 Task: Create a Workspace WS0000000027 in Trello with Workspace Type as ENGINEERING-IT and Workspace Description as WD0000000027. Invite a Team Member Nikrathi889@gmail.com to Workspace WS0000000027 in Trello. Invite a Team Member Ayush98111@gmail.com to Workspace WS0000000027 in Trello. Invite a Team Member Mailaustralia7@gmail.com to Workspace WS0000000027 in Trello. Invite a Team Member Carxxstreet791@gmail.com to Workspace WS0000000027 in Trello
Action: Mouse moved to (452, 72)
Screenshot: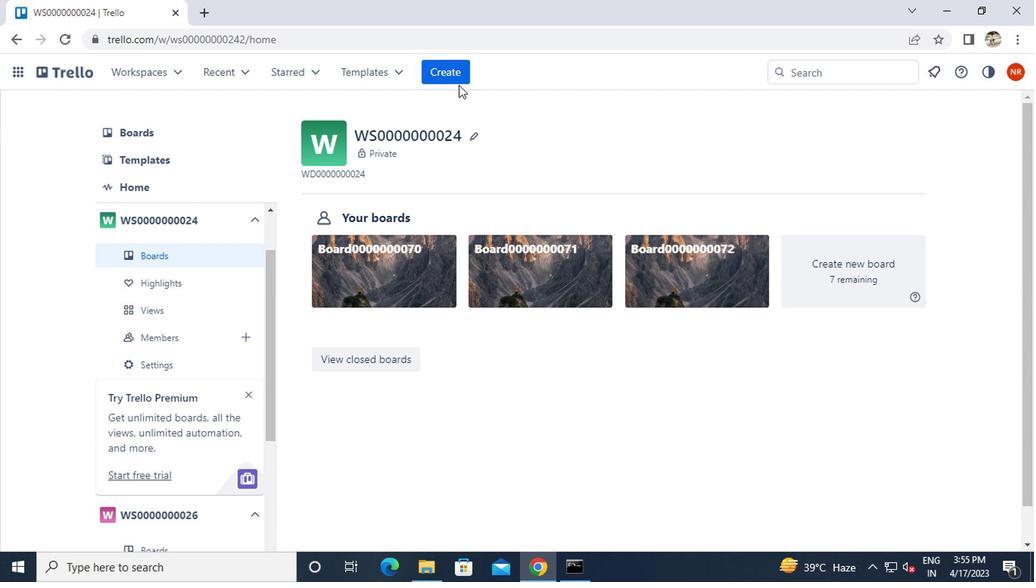 
Action: Mouse pressed left at (452, 72)
Screenshot: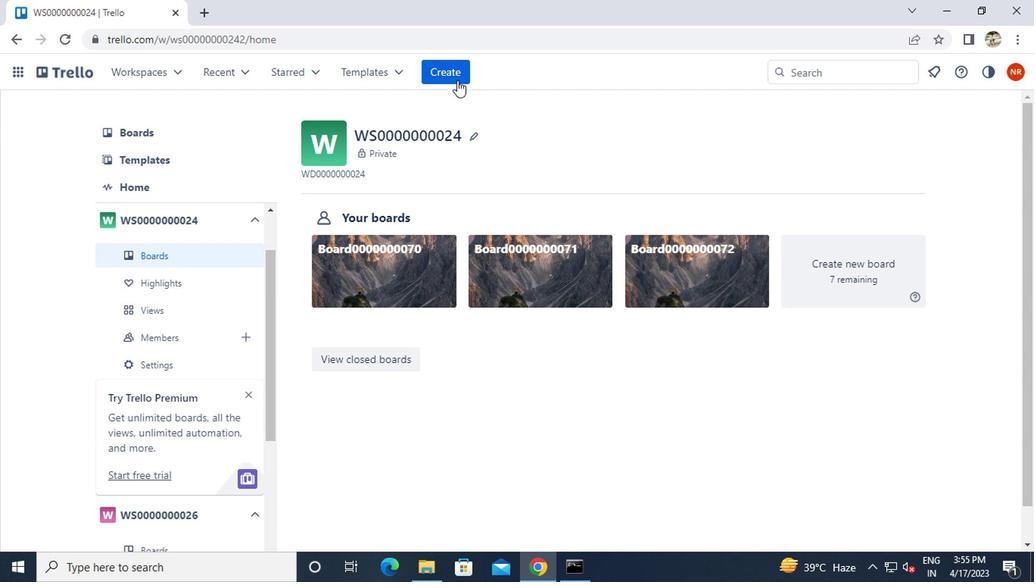 
Action: Mouse moved to (474, 229)
Screenshot: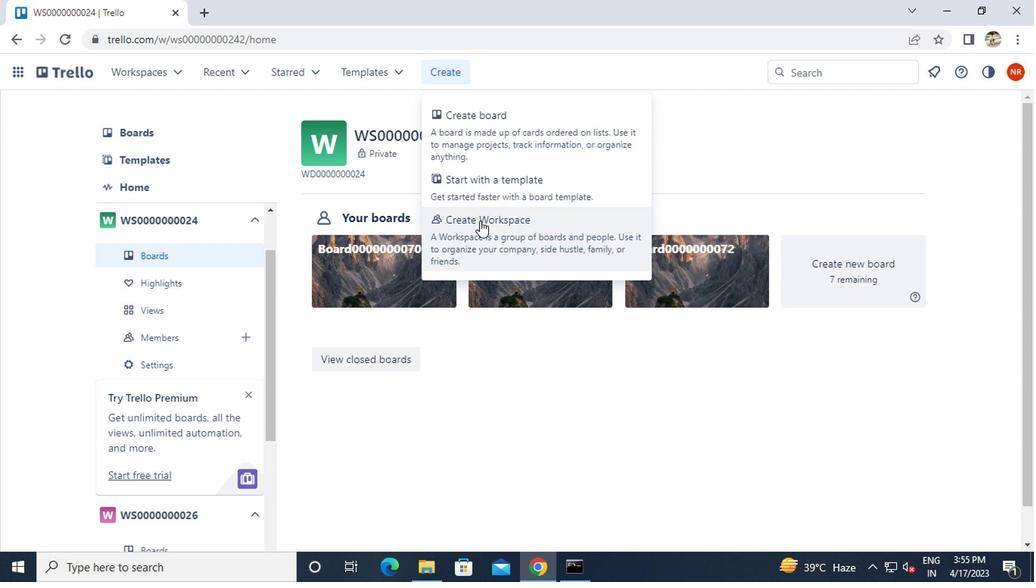 
Action: Mouse pressed left at (474, 229)
Screenshot: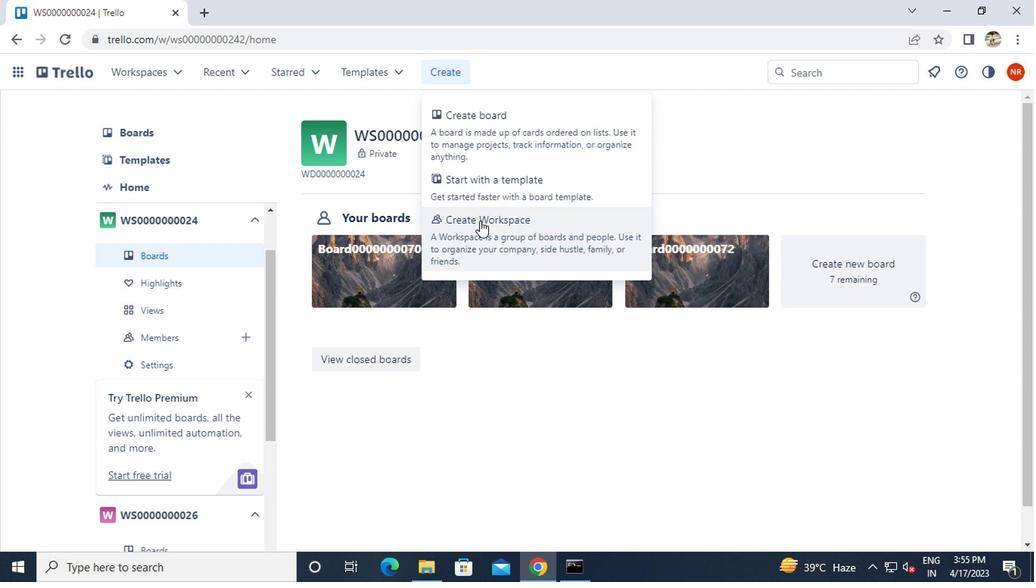
Action: Mouse moved to (385, 258)
Screenshot: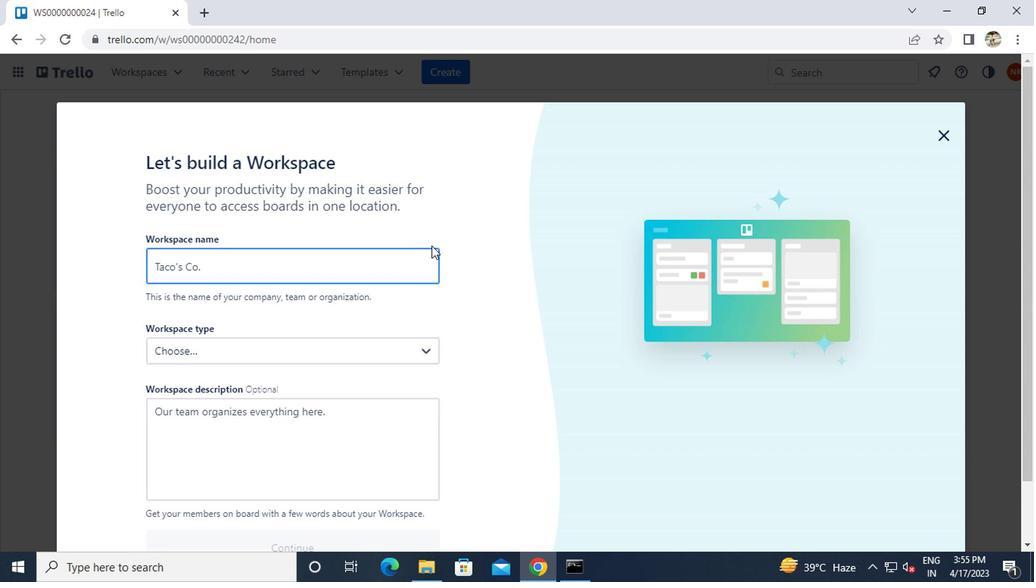 
Action: Mouse pressed left at (385, 258)
Screenshot: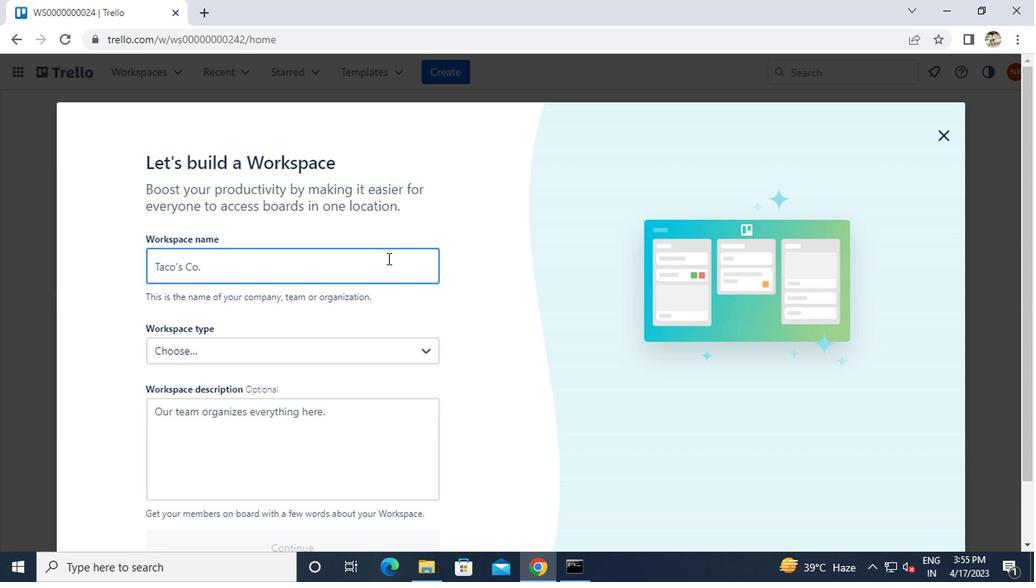 
Action: Key pressed ws0000000027
Screenshot: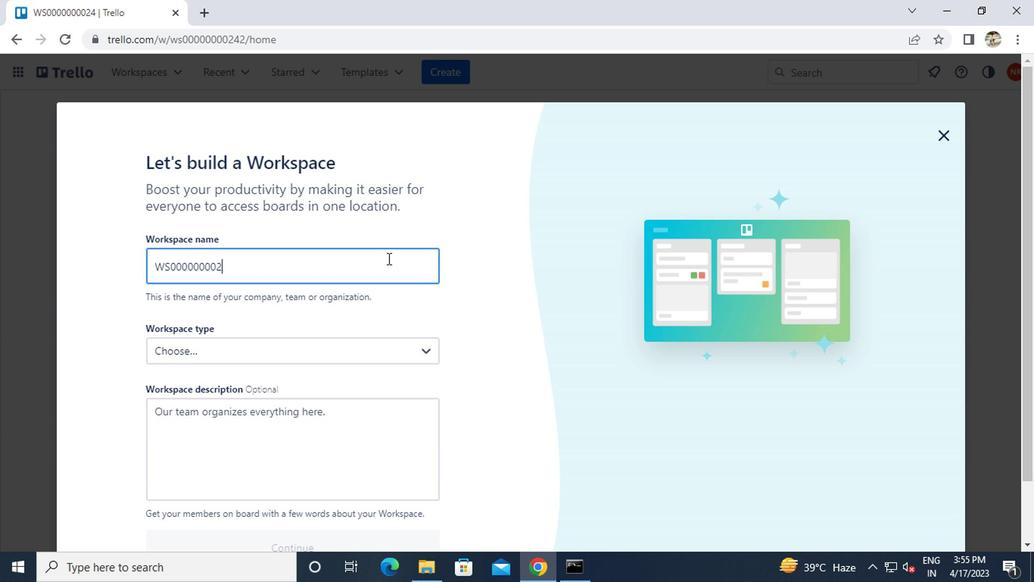 
Action: Mouse moved to (360, 350)
Screenshot: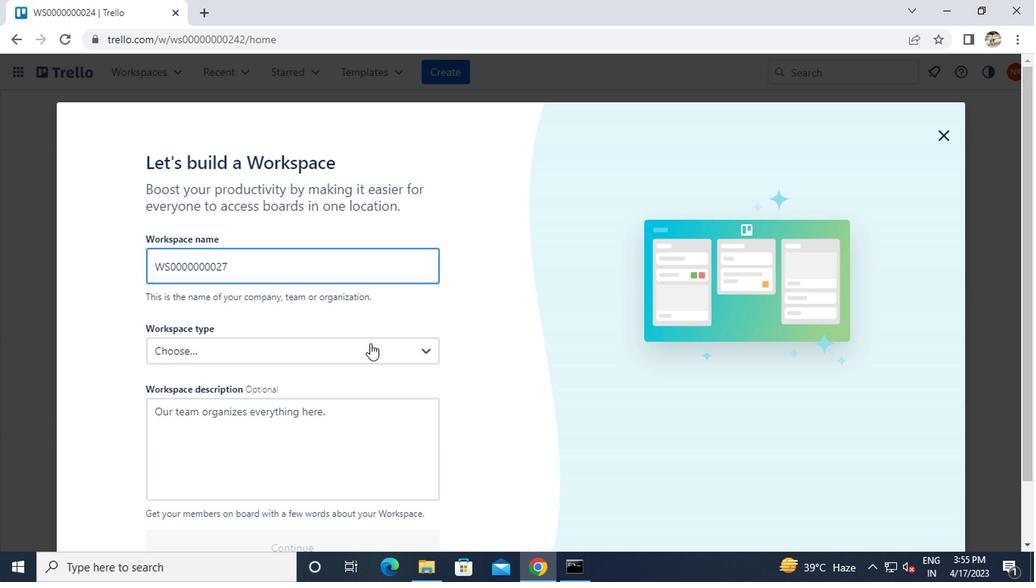 
Action: Mouse pressed left at (360, 350)
Screenshot: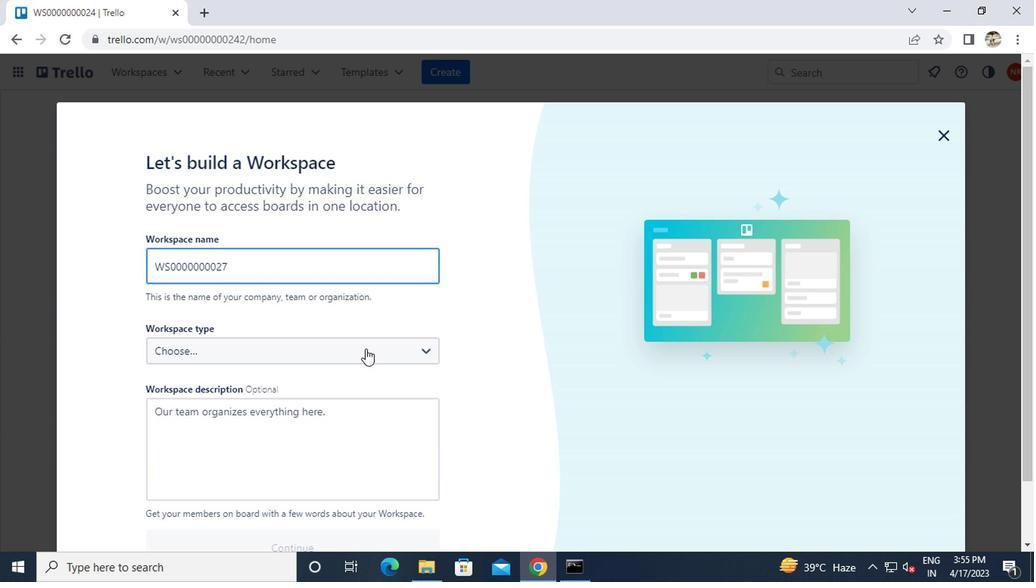 
Action: Mouse moved to (268, 509)
Screenshot: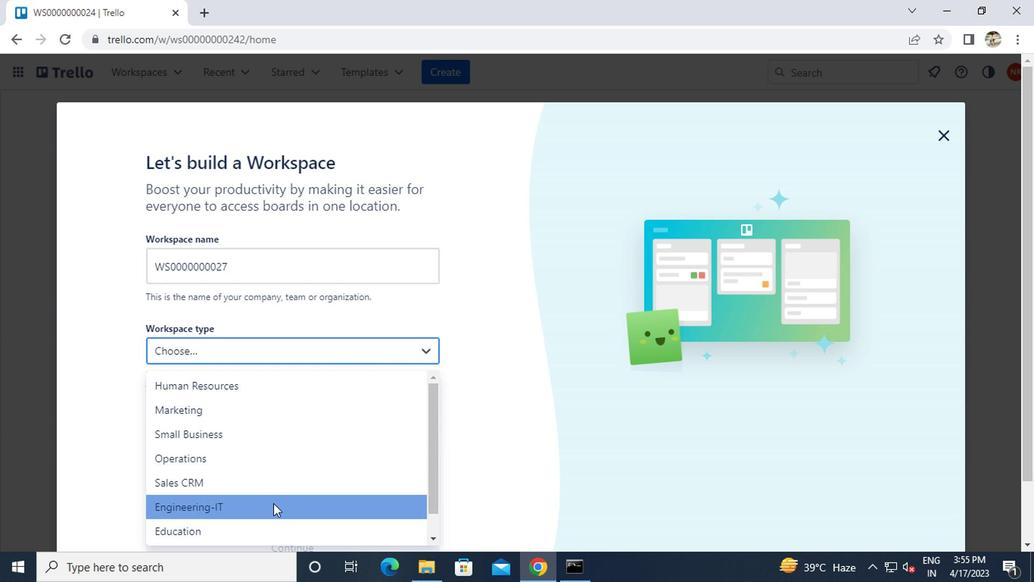 
Action: Mouse pressed left at (268, 509)
Screenshot: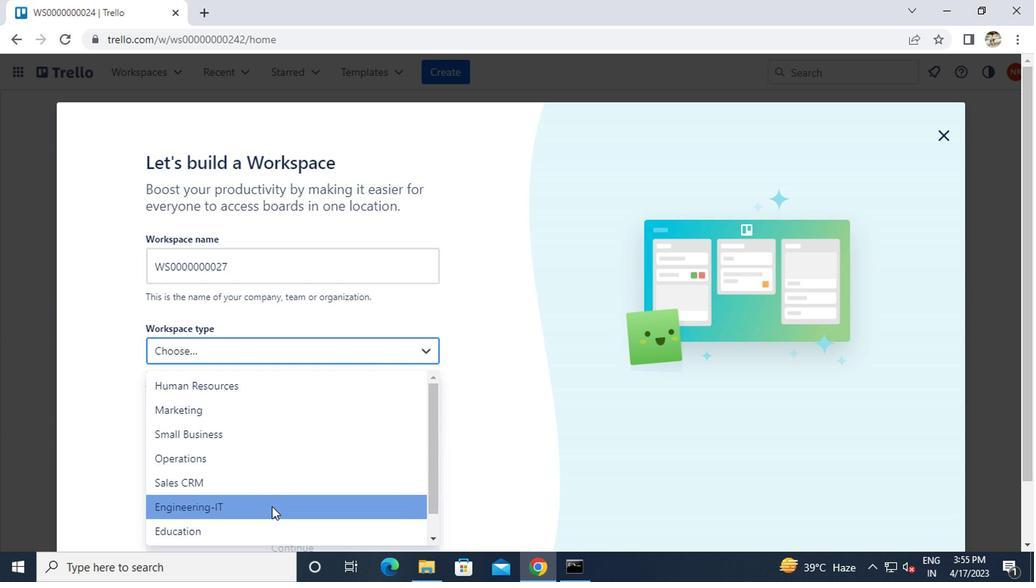 
Action: Mouse moved to (267, 478)
Screenshot: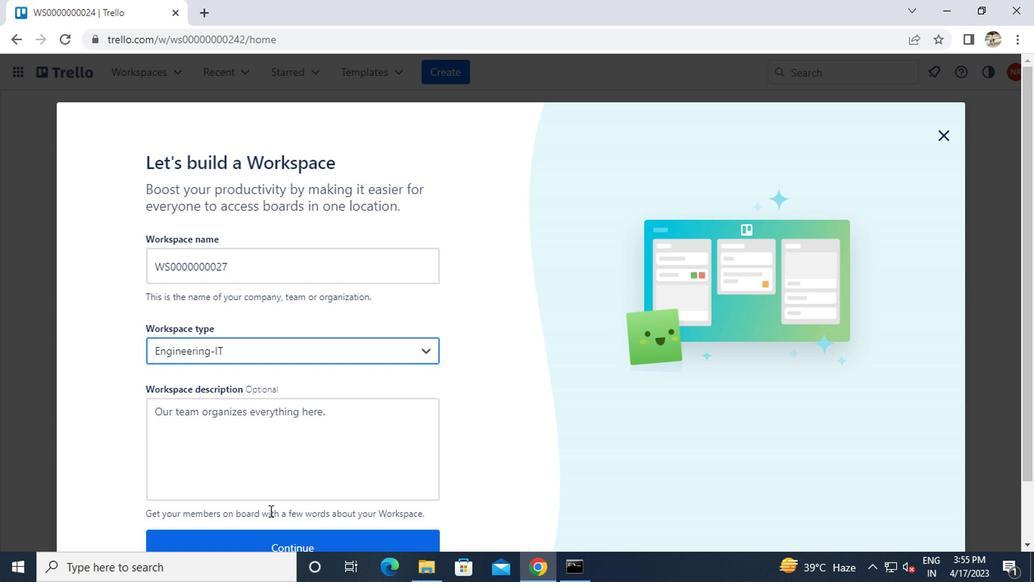 
Action: Mouse pressed left at (267, 478)
Screenshot: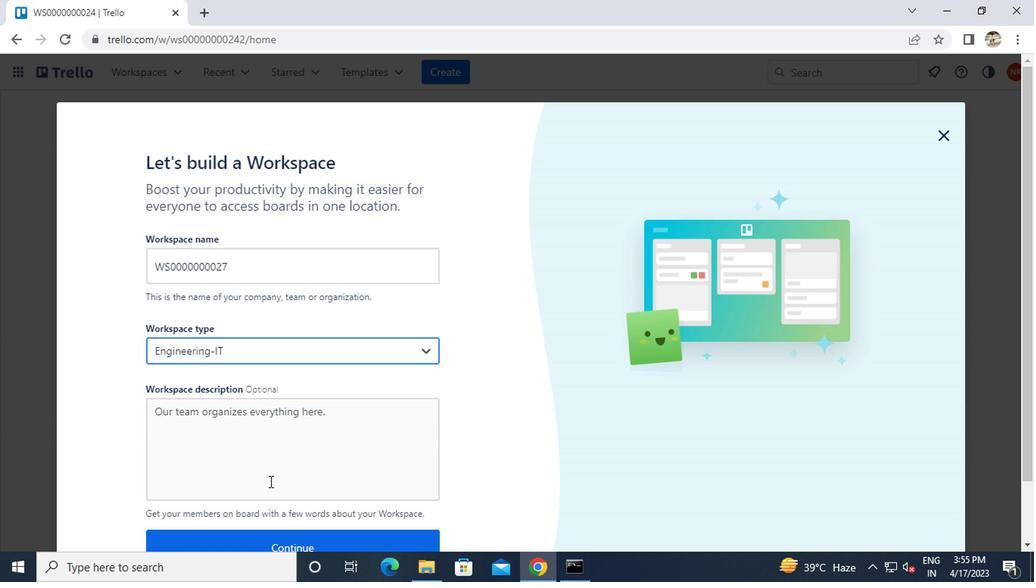 
Action: Key pressed wd0000000027
Screenshot: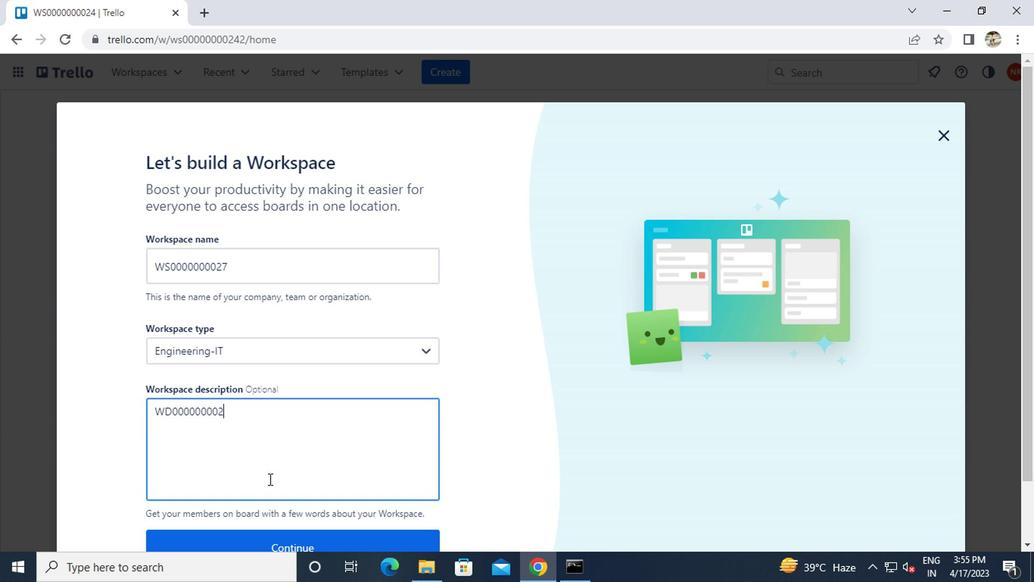 
Action: Mouse moved to (267, 478)
Screenshot: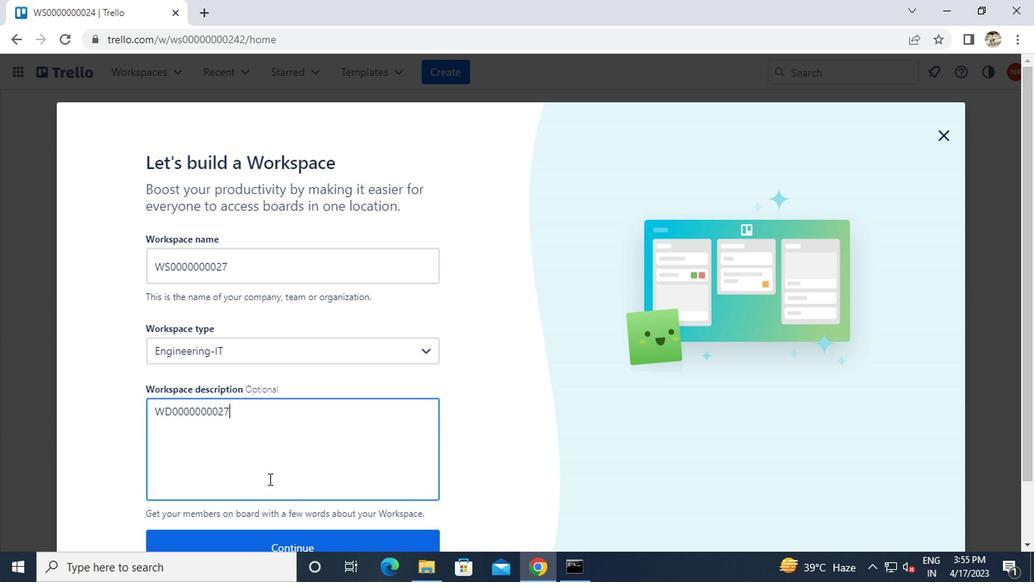 
Action: Mouse scrolled (267, 477) with delta (0, 0)
Screenshot: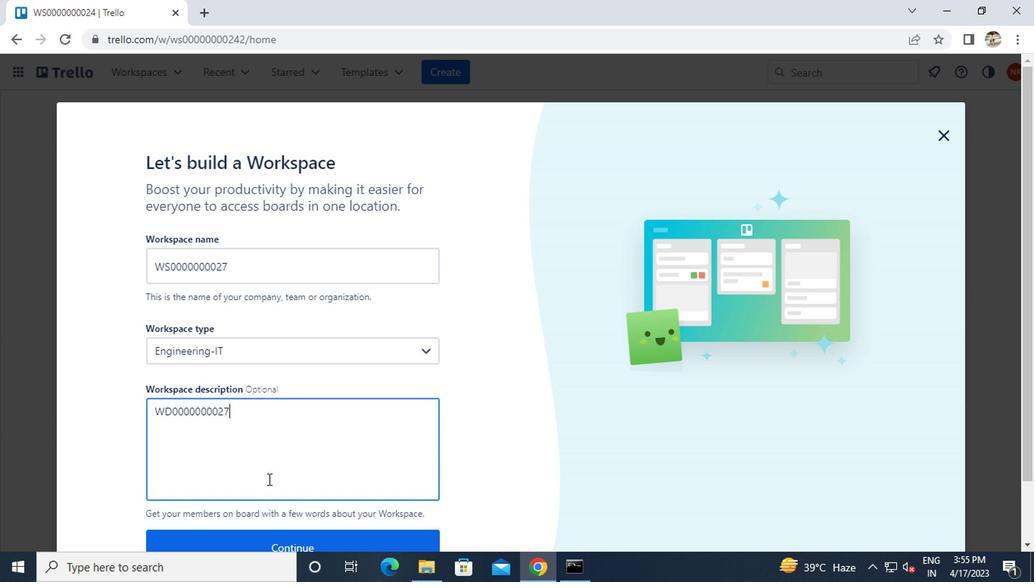 
Action: Mouse scrolled (267, 477) with delta (0, 0)
Screenshot: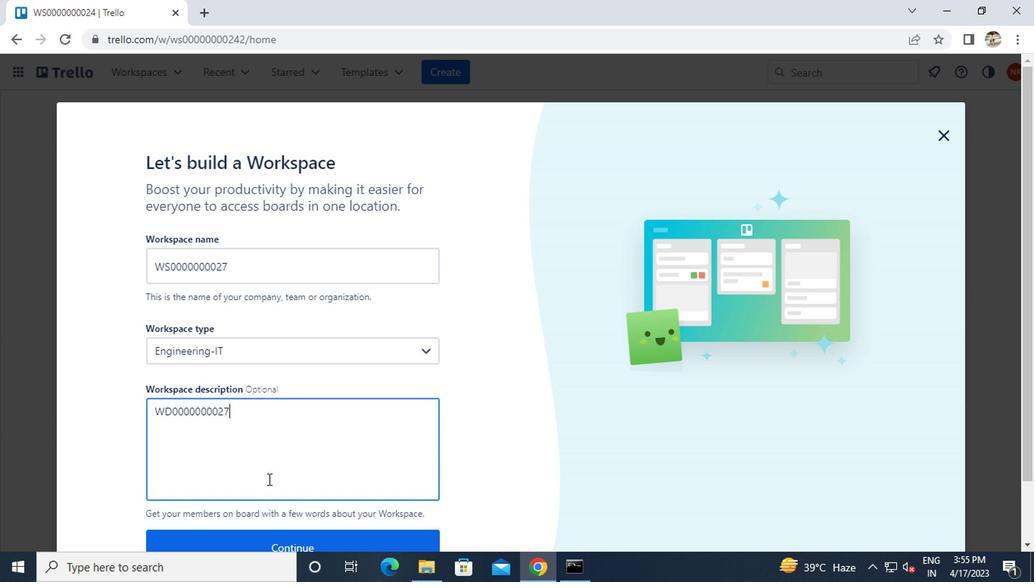 
Action: Mouse moved to (266, 482)
Screenshot: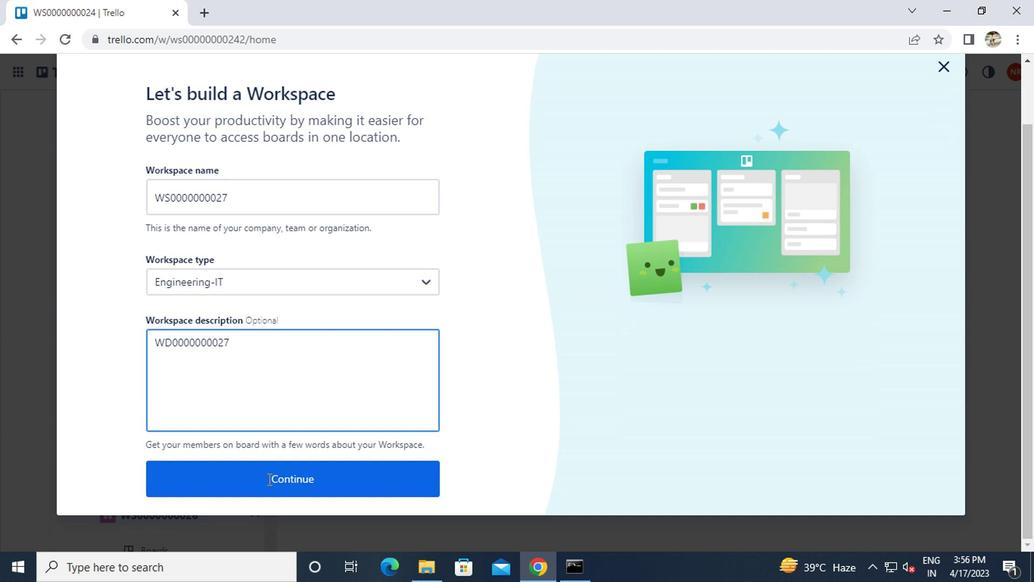 
Action: Mouse pressed left at (266, 482)
Screenshot: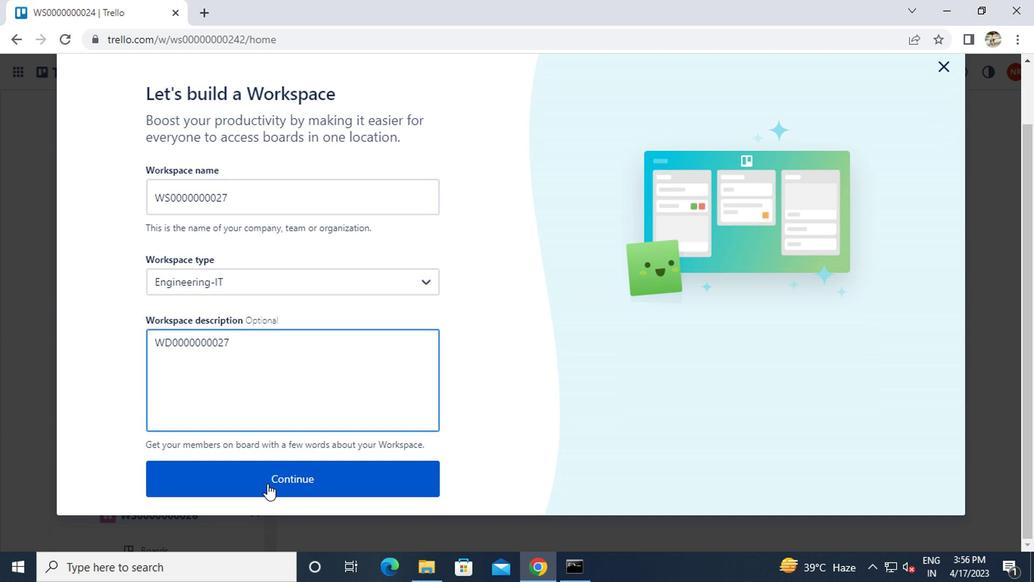 
Action: Mouse moved to (223, 259)
Screenshot: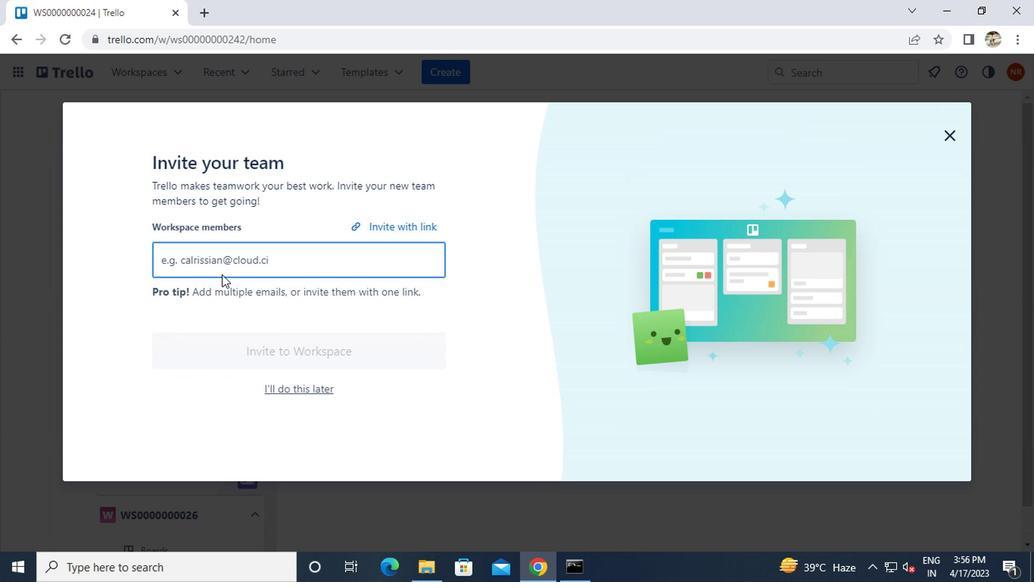 
Action: Mouse pressed left at (223, 259)
Screenshot: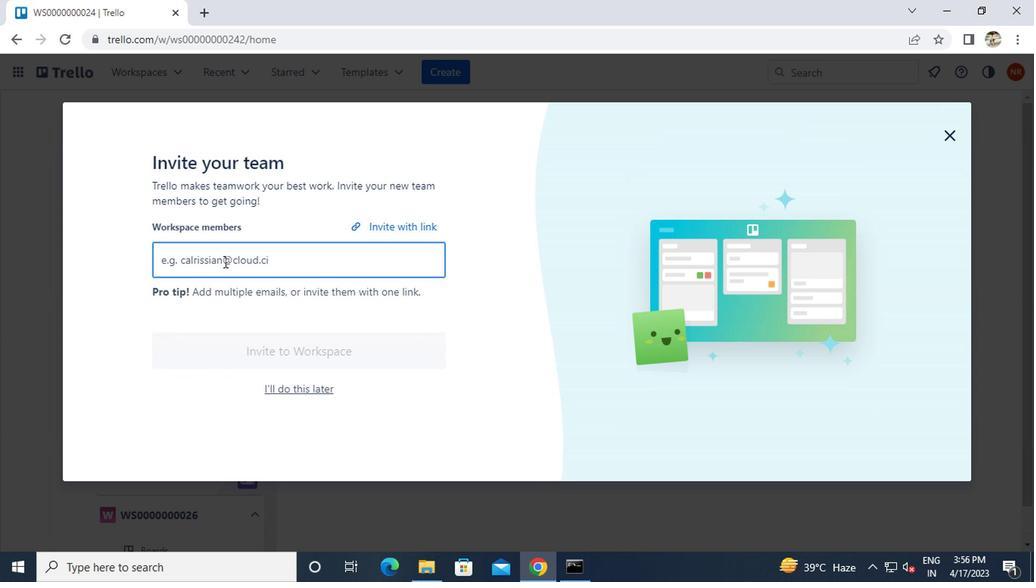
Action: Key pressed n<Key.caps_lock>ikrathi889<Key.shift>@GMAIL.COM
Screenshot: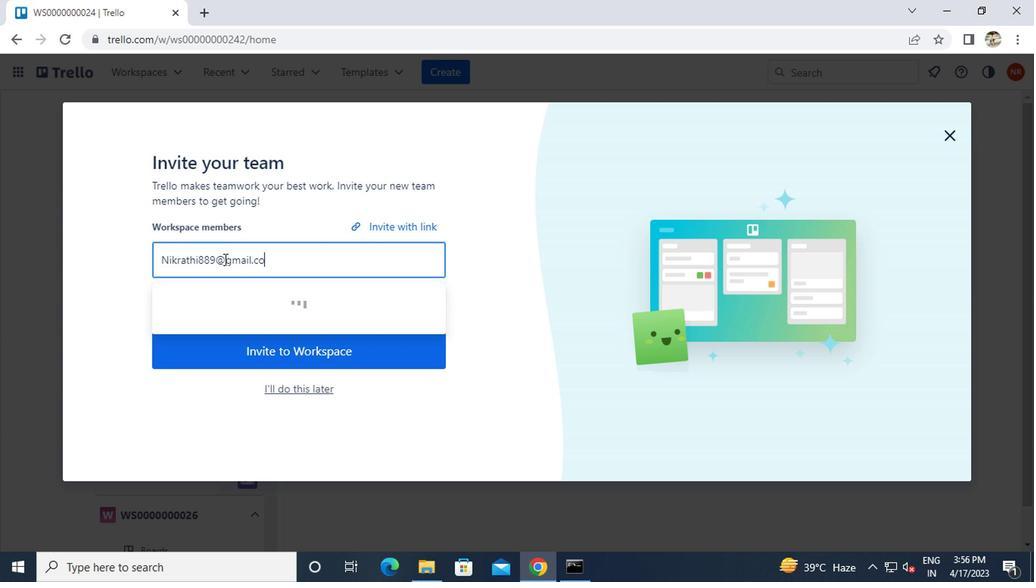 
Action: Mouse moved to (228, 298)
Screenshot: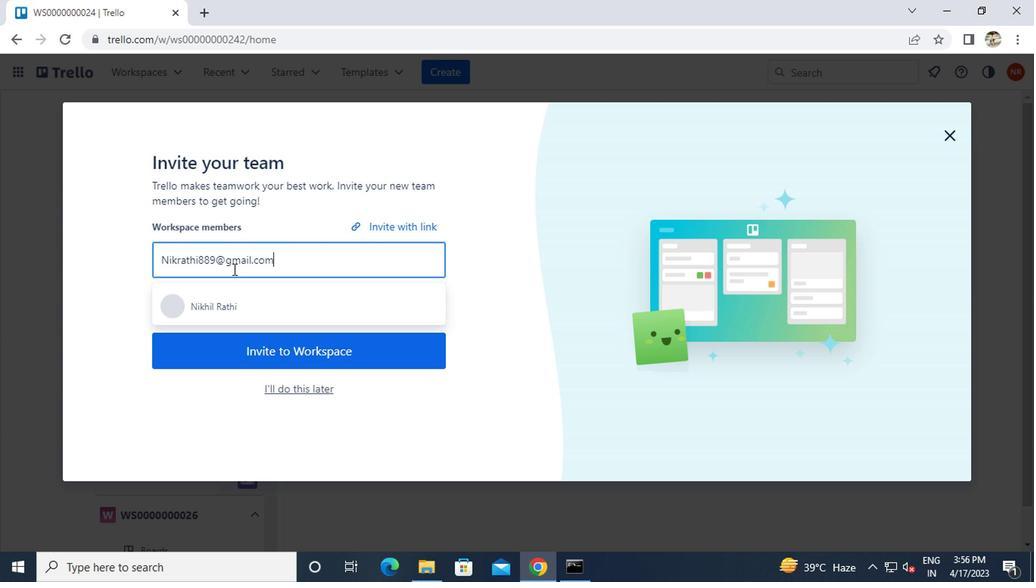 
Action: Mouse pressed left at (228, 298)
Screenshot: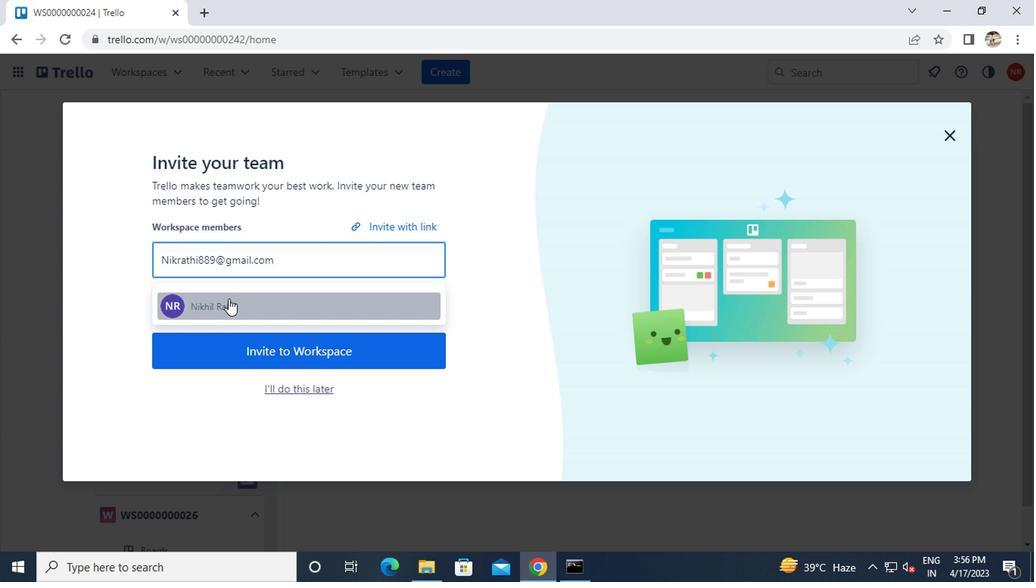 
Action: Mouse moved to (225, 301)
Screenshot: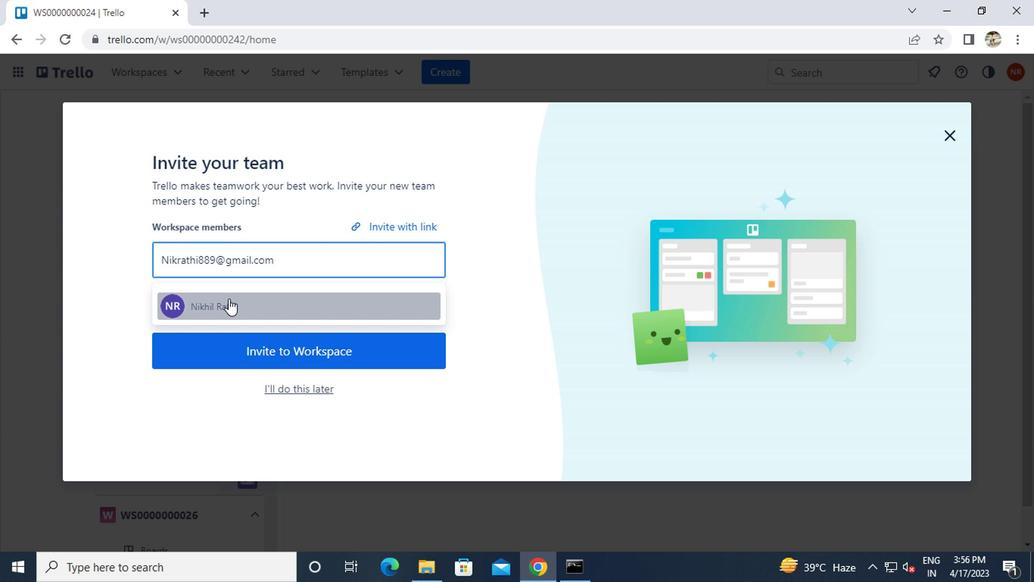 
Action: Key pressed AYUSH98111<Key.shift>@GMAIL.COM
Screenshot: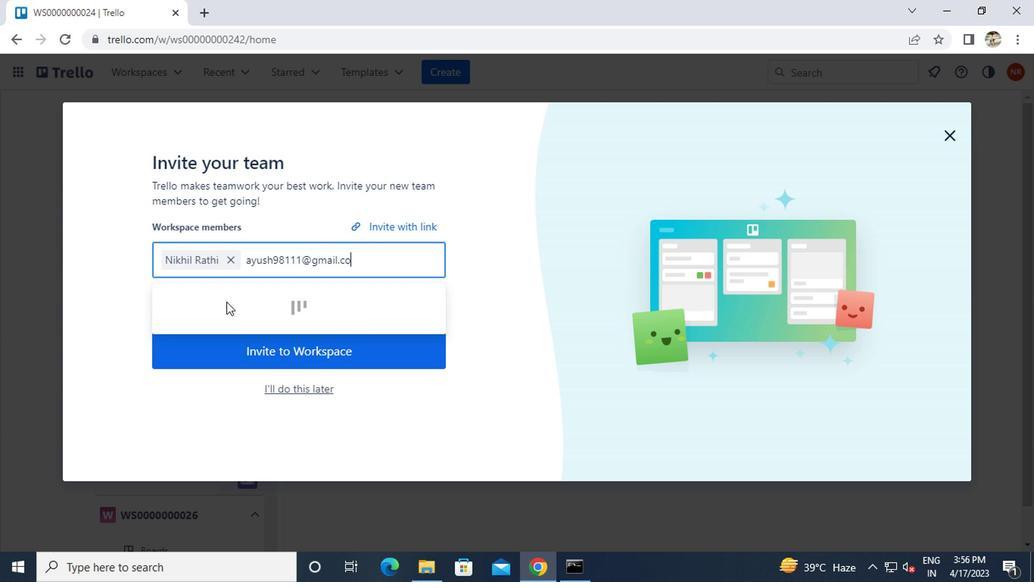 
Action: Mouse pressed left at (225, 301)
Screenshot: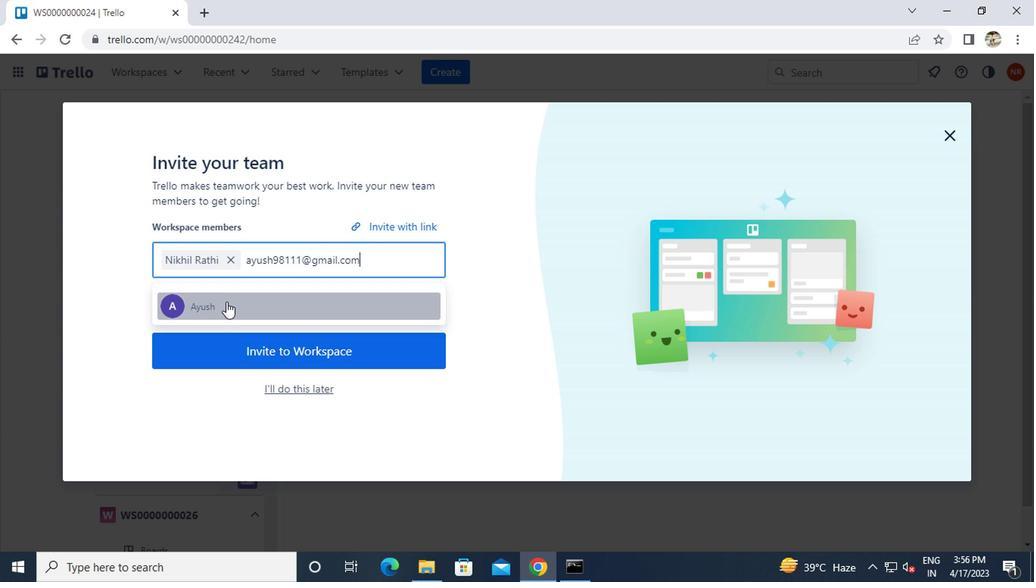 
Action: Key pressed MAILAUSTRALIA7<Key.shift>@GMAIL.COM
Screenshot: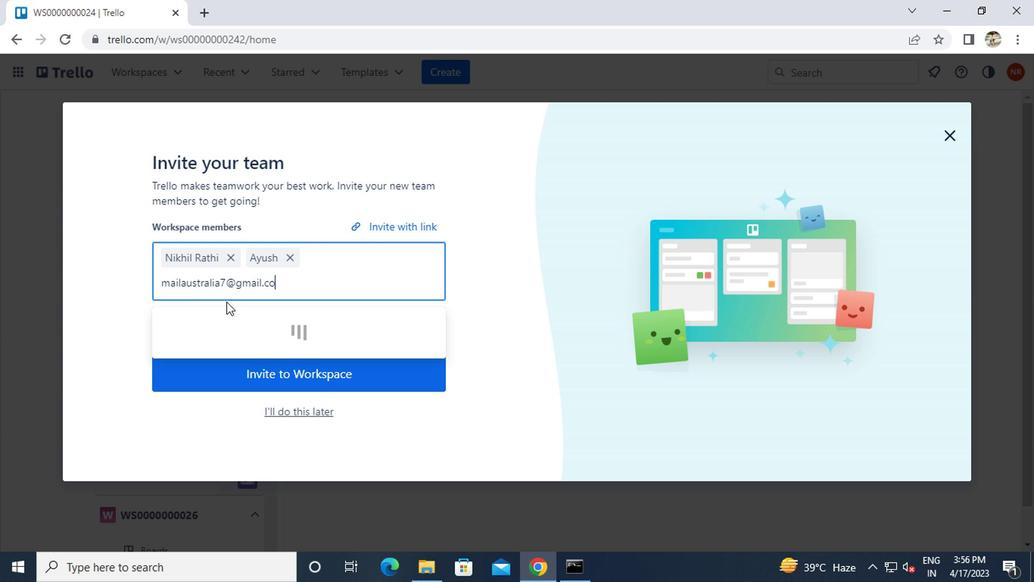 
Action: Mouse moved to (221, 321)
Screenshot: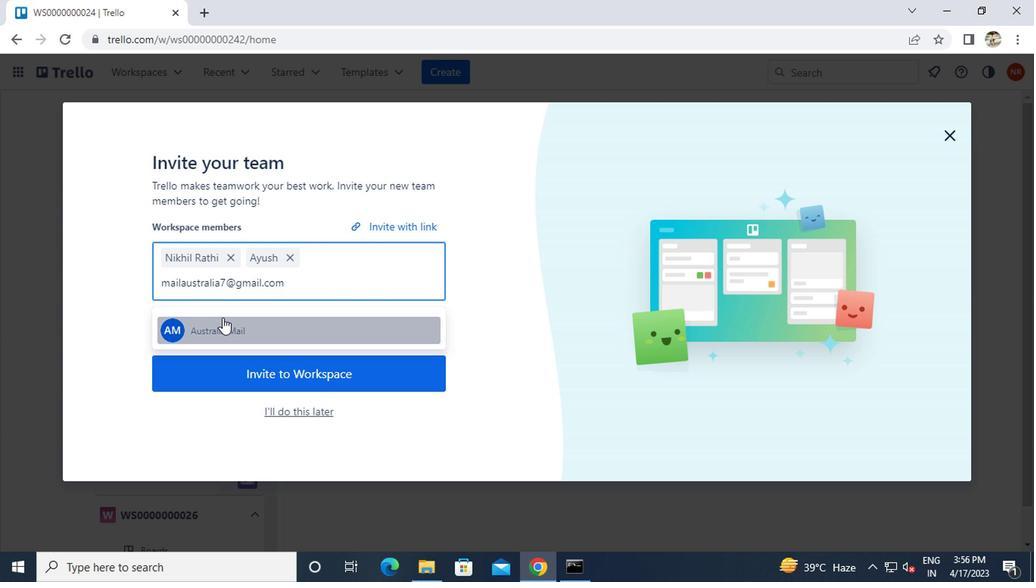
Action: Mouse pressed left at (221, 321)
Screenshot: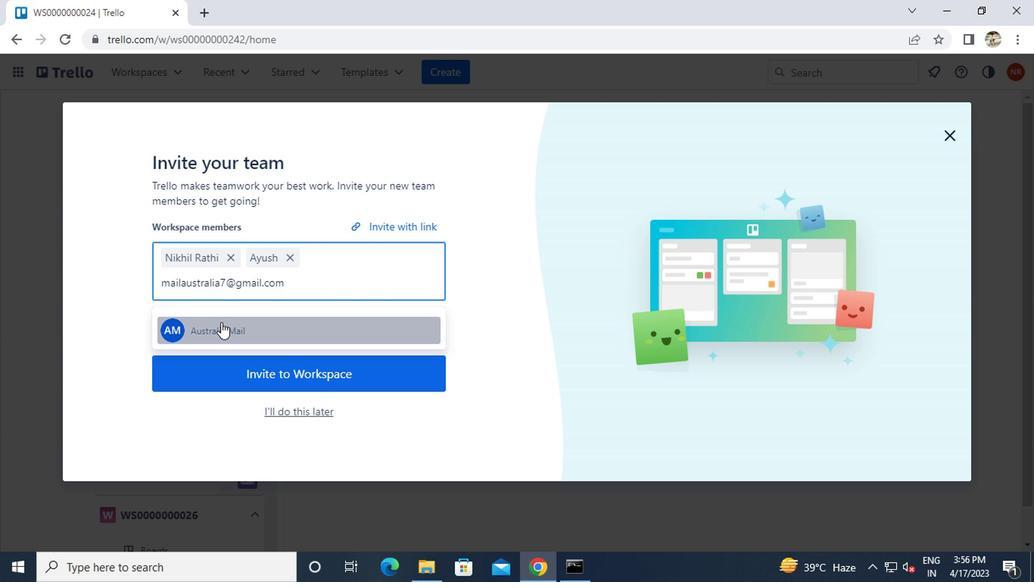 
Action: Key pressed CARXXSTREET791<Key.shift>@GMAIL.COM
Screenshot: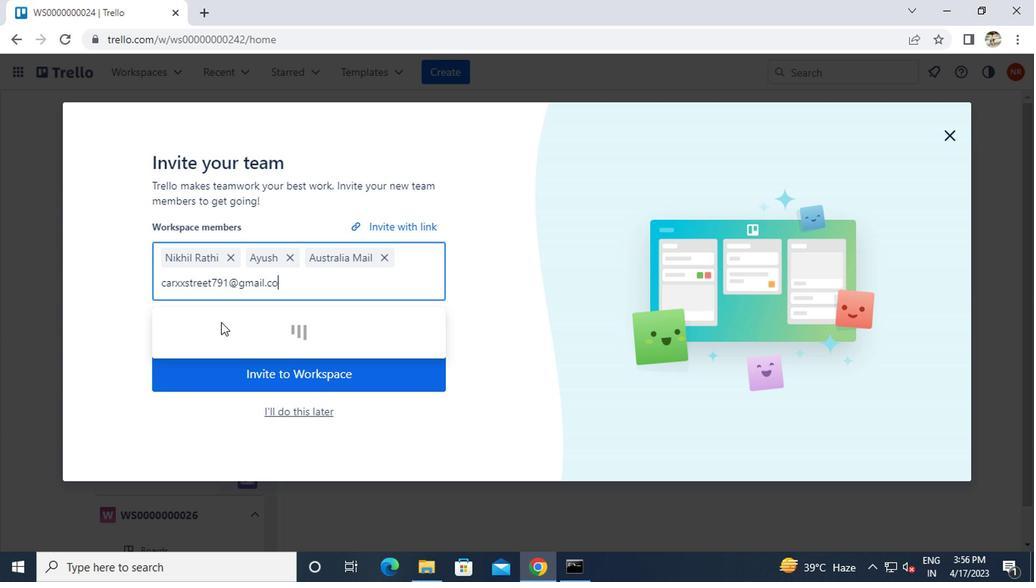 
Action: Mouse pressed left at (221, 321)
Screenshot: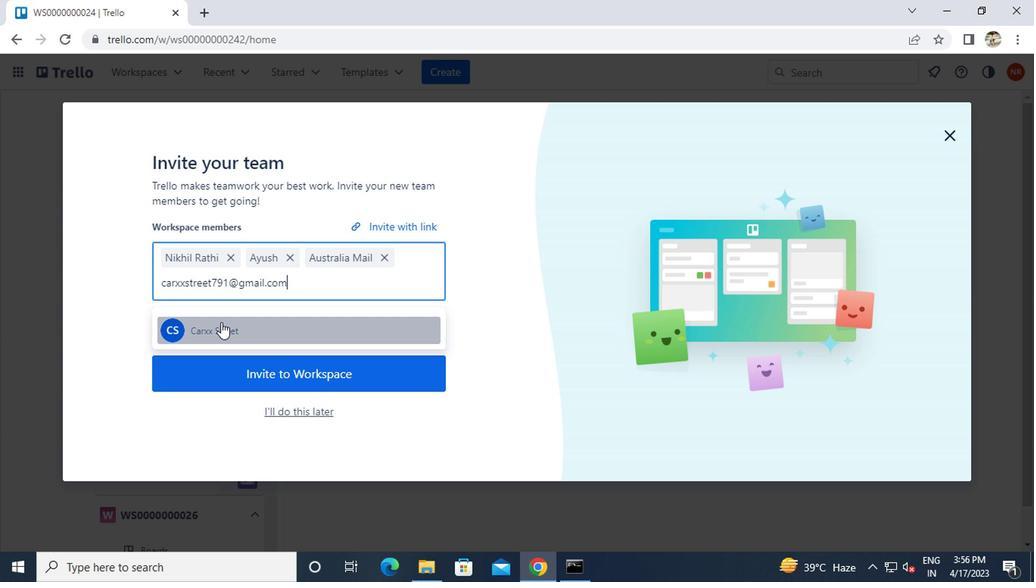 
Action: Mouse moved to (229, 359)
Screenshot: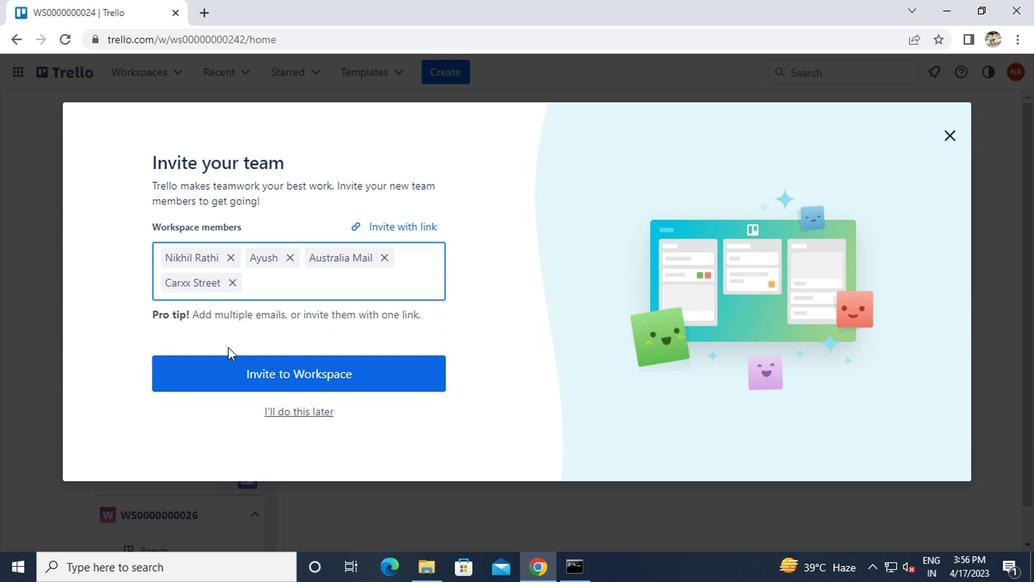 
Action: Mouse pressed left at (229, 359)
Screenshot: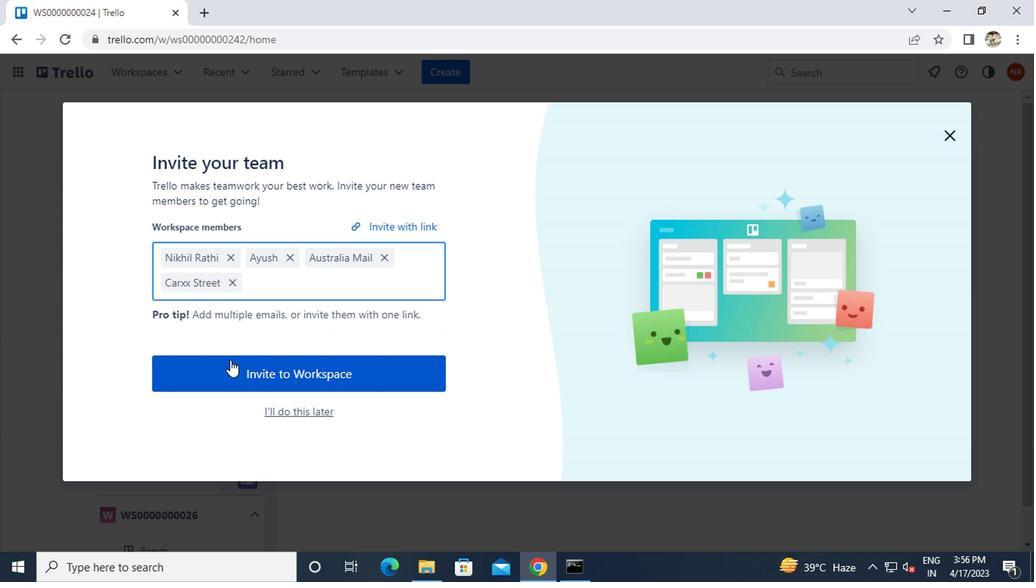 
